 Task: In connecting with others allow connections related notifications turn off.
Action: Mouse moved to (832, 71)
Screenshot: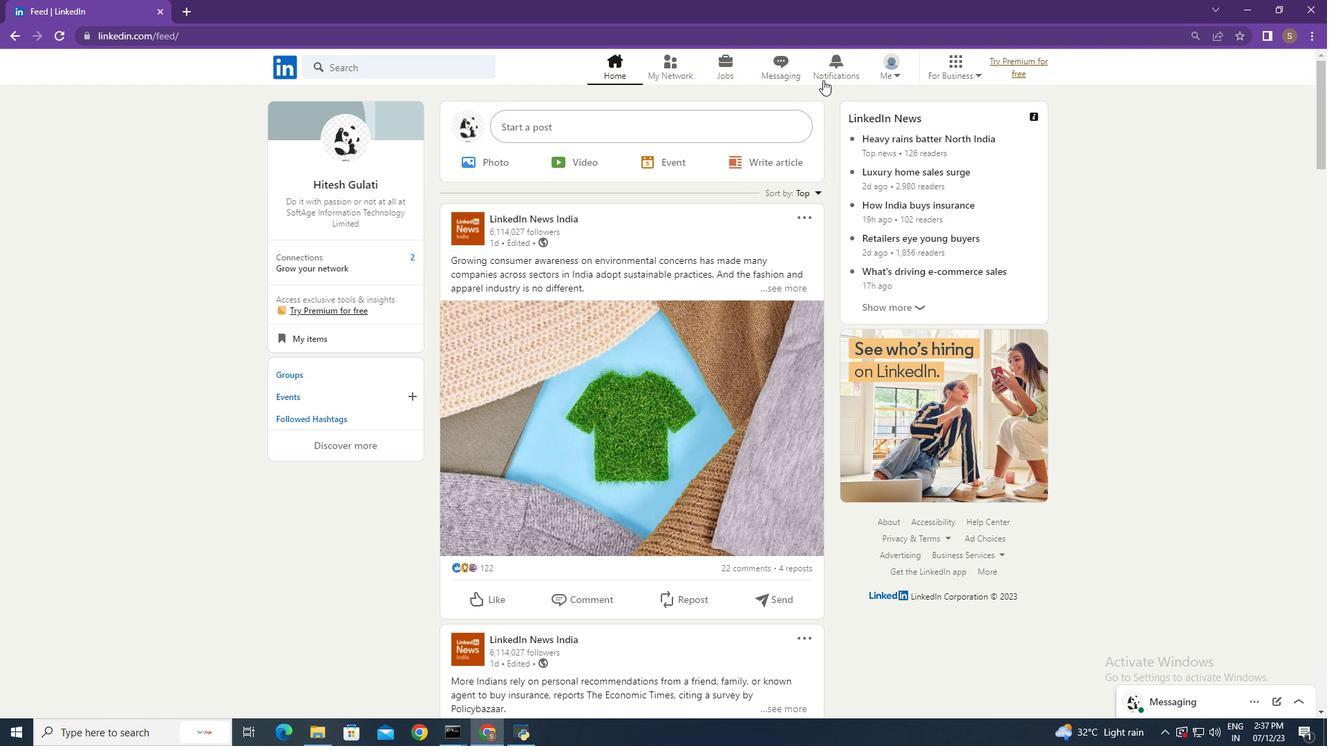 
Action: Mouse pressed left at (832, 71)
Screenshot: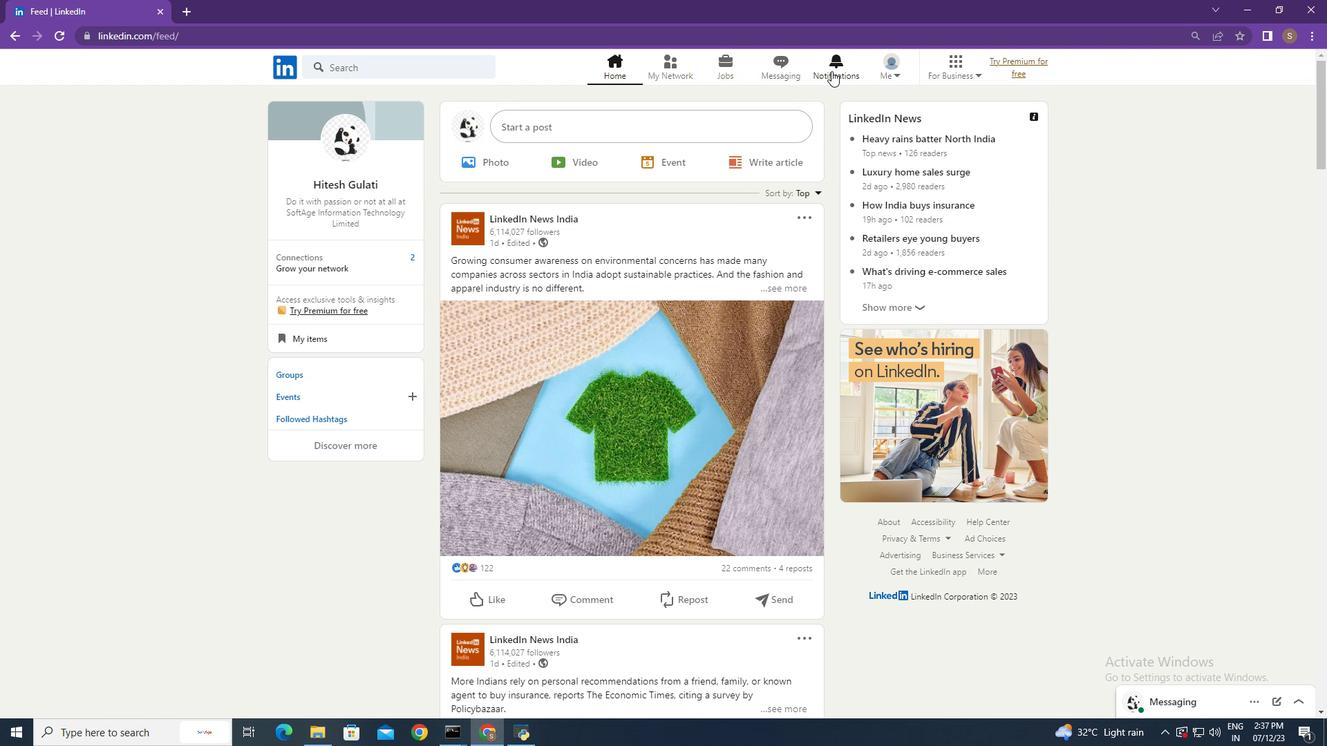 
Action: Mouse moved to (314, 158)
Screenshot: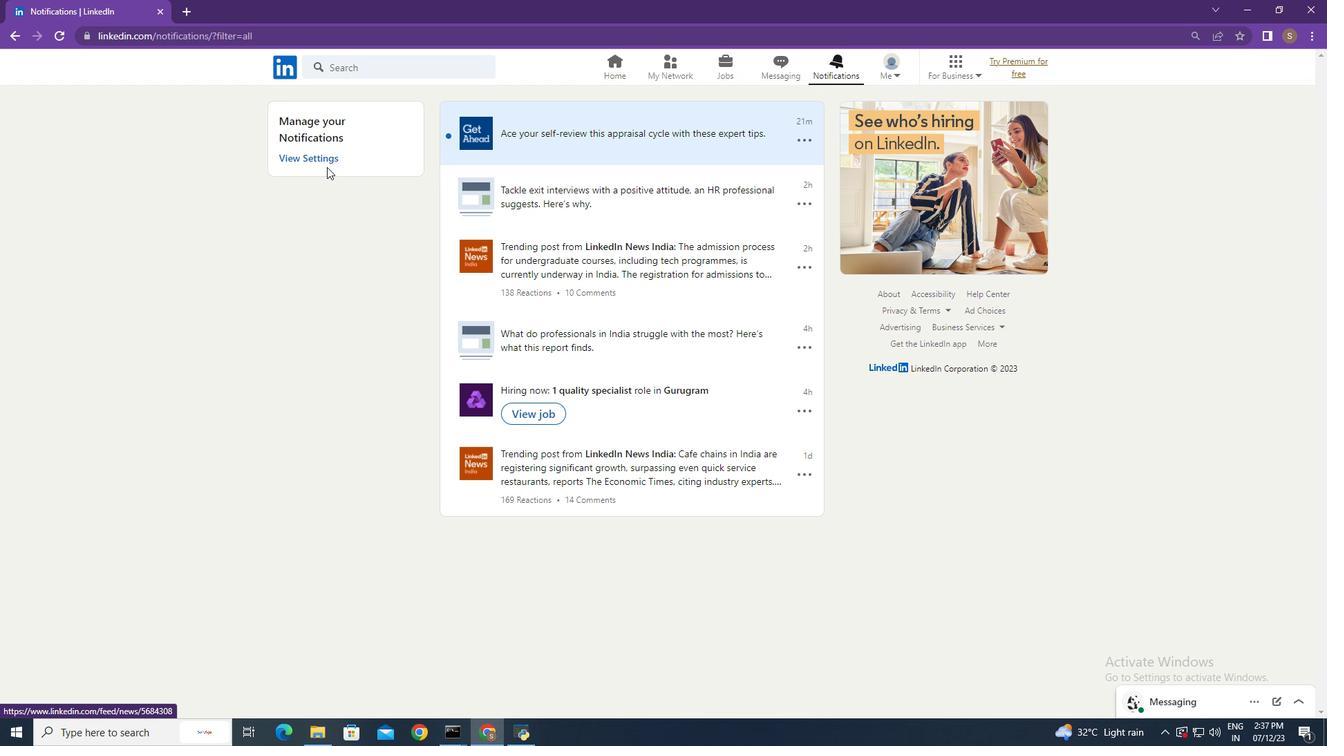 
Action: Mouse pressed left at (314, 158)
Screenshot: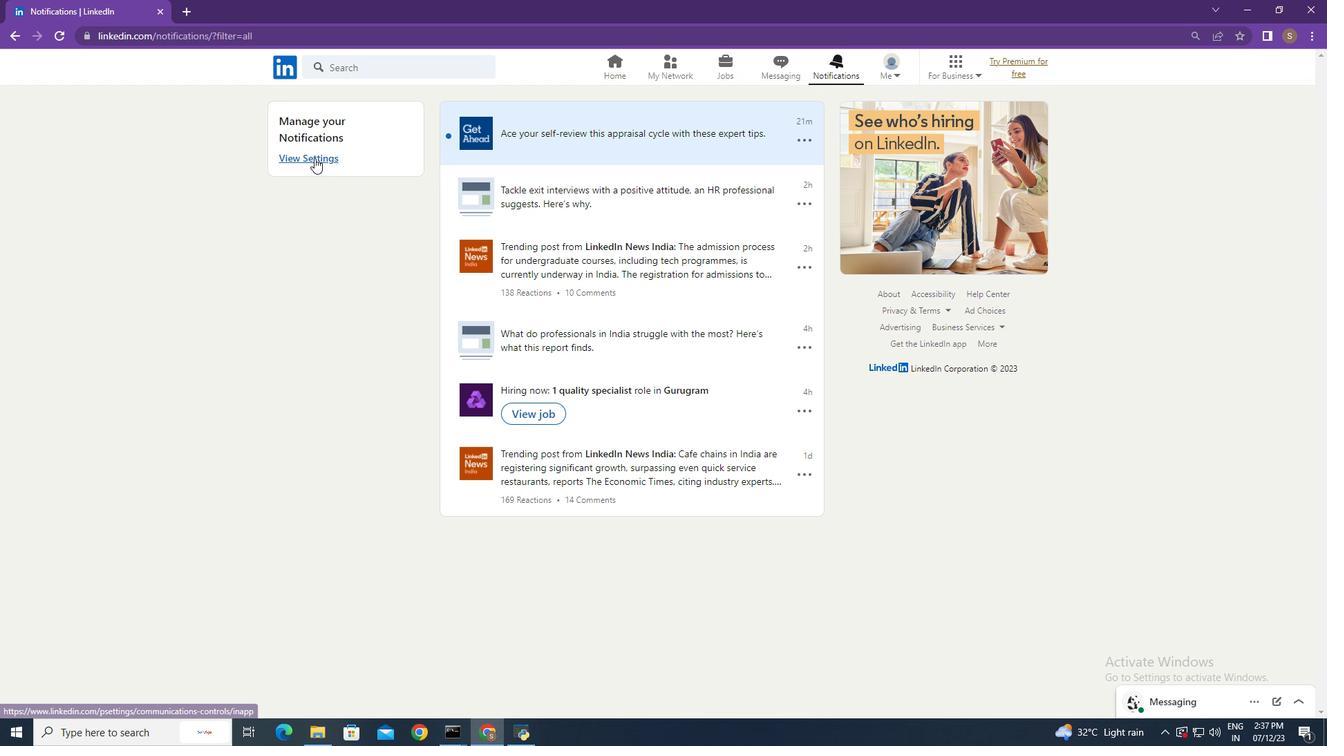 
Action: Mouse moved to (717, 285)
Screenshot: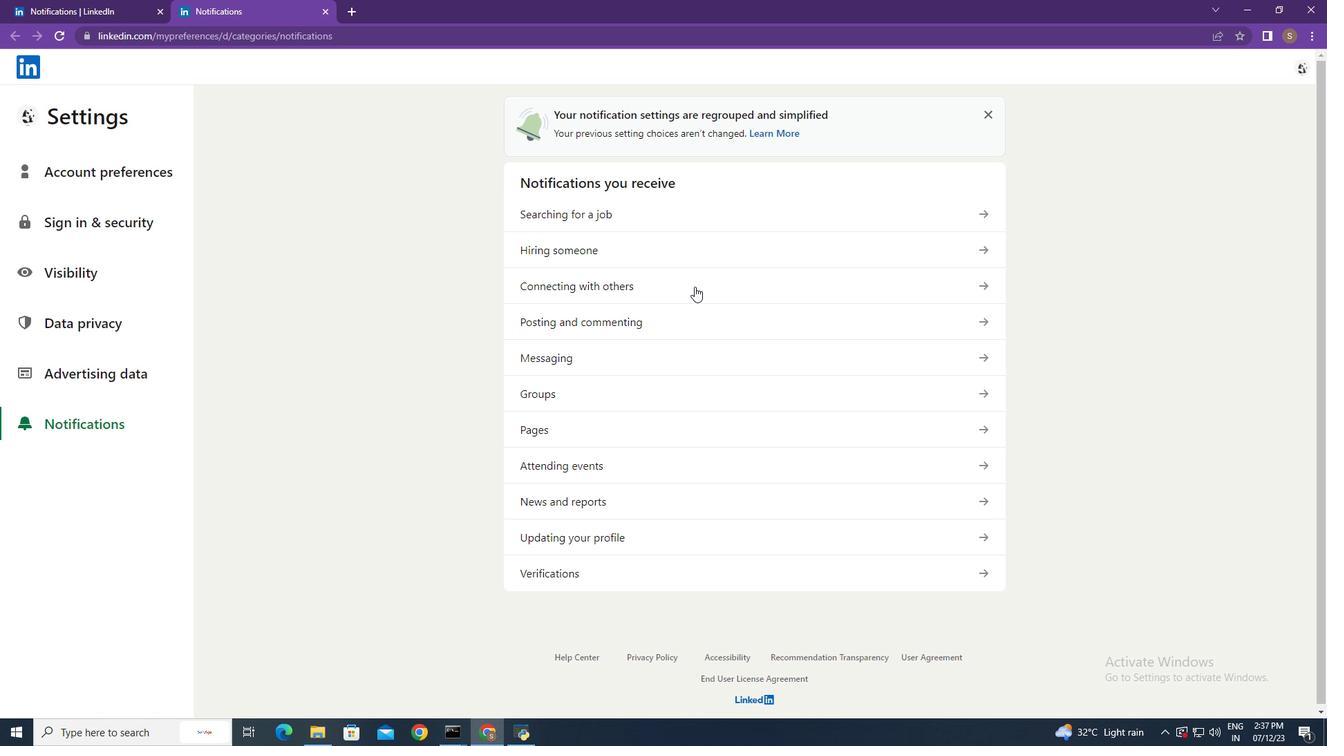 
Action: Mouse pressed left at (717, 285)
Screenshot: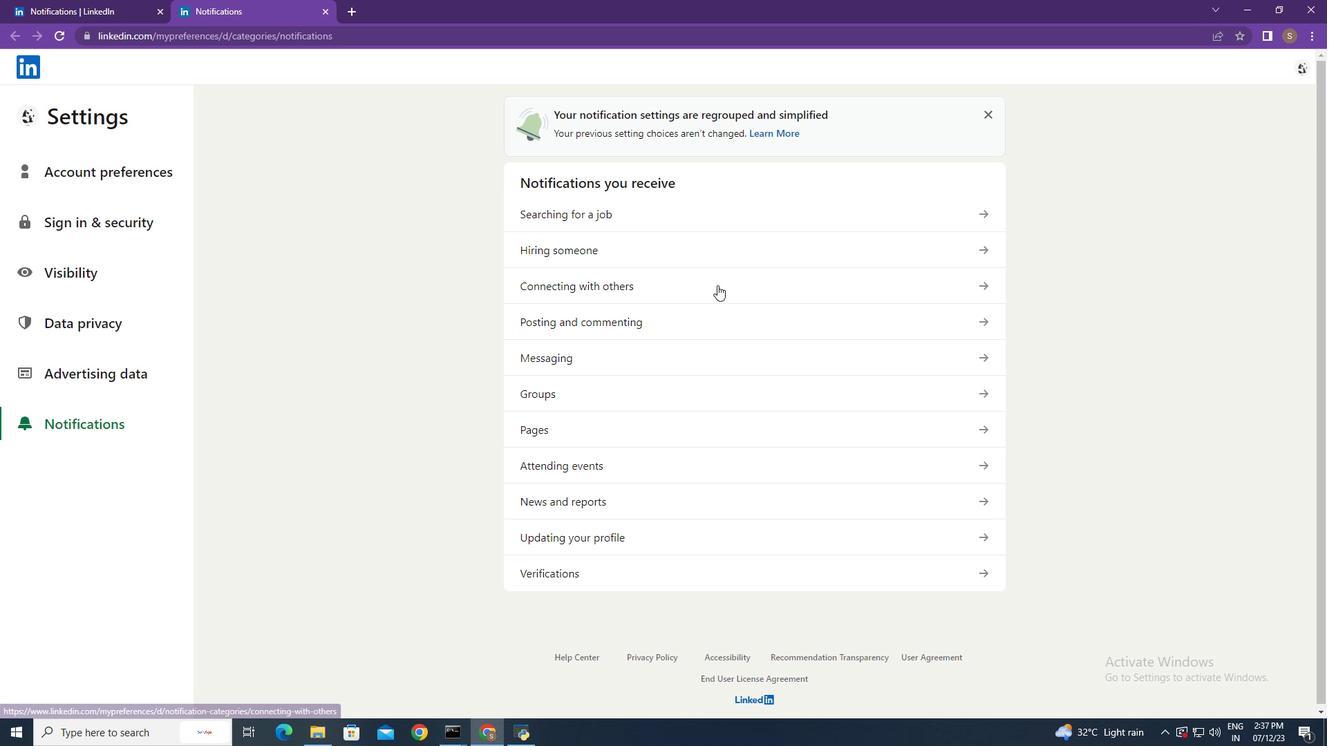 
Action: Mouse moved to (973, 159)
Screenshot: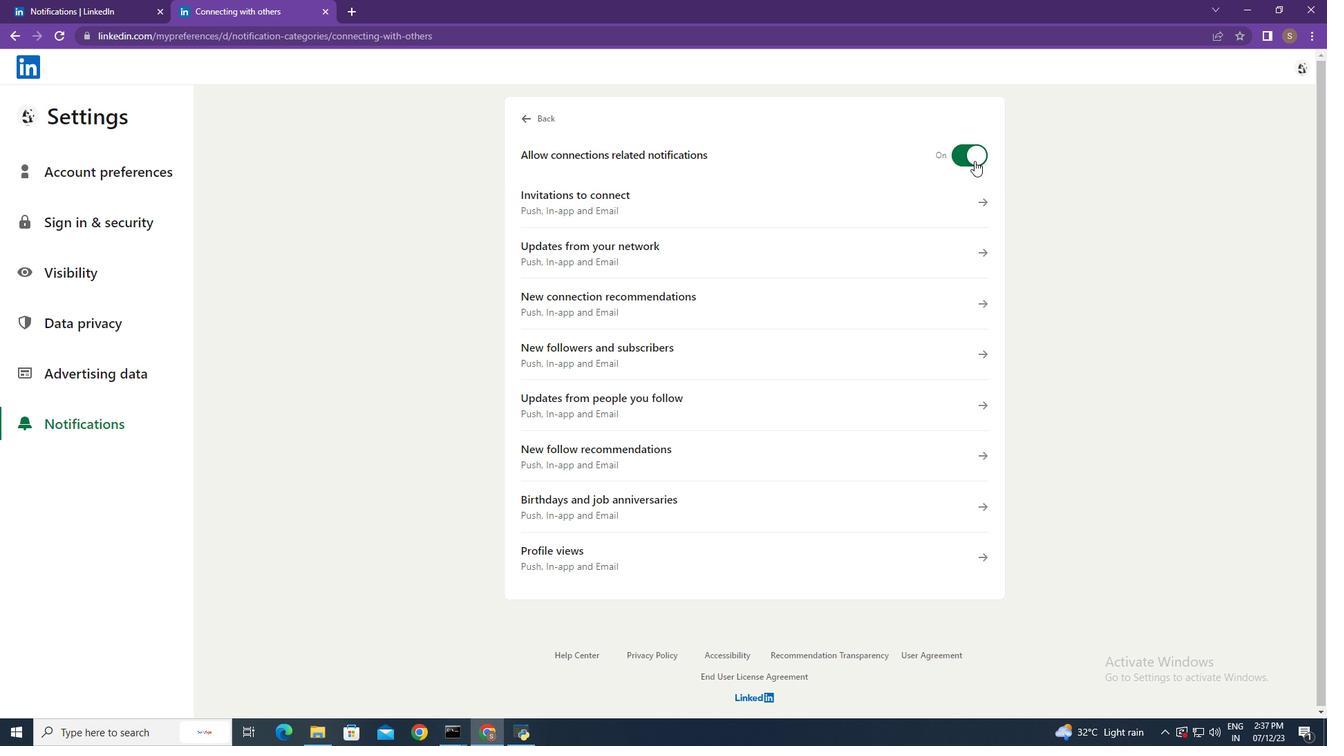 
Action: Mouse pressed left at (973, 159)
Screenshot: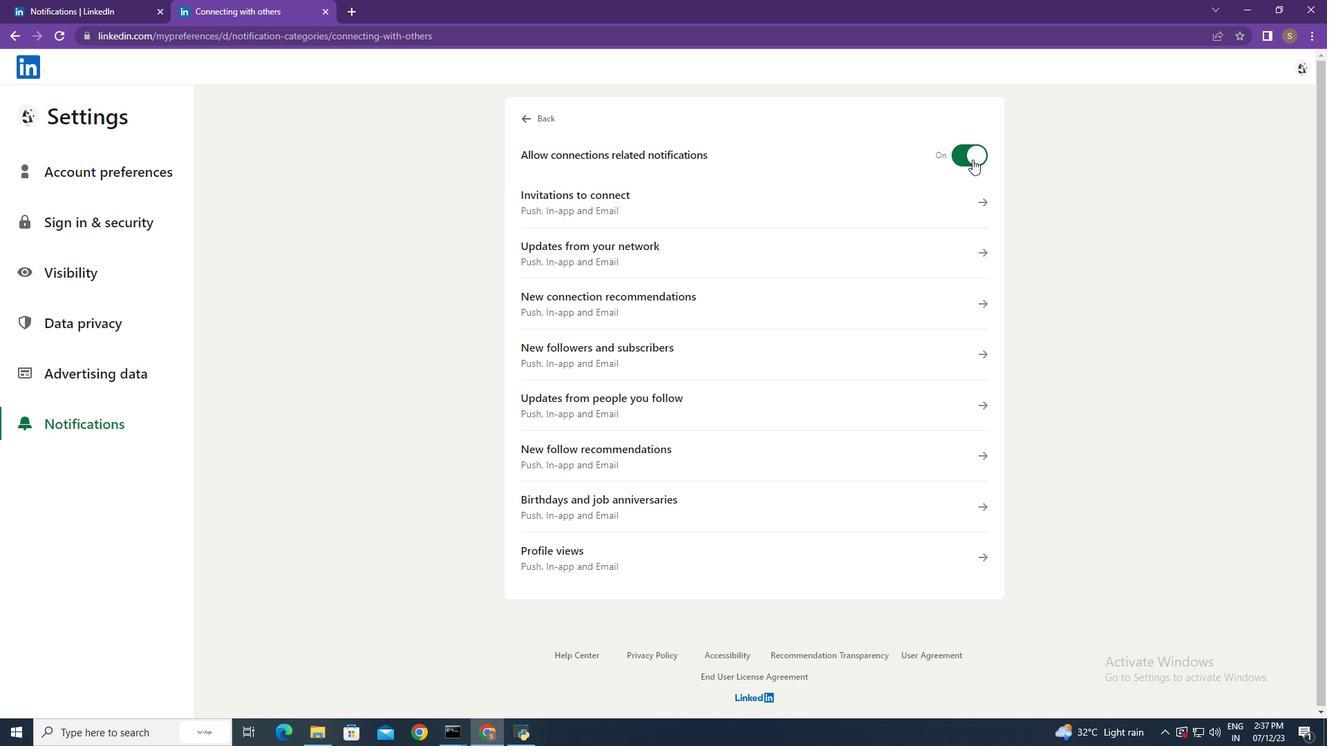 
Action: Mouse moved to (1094, 190)
Screenshot: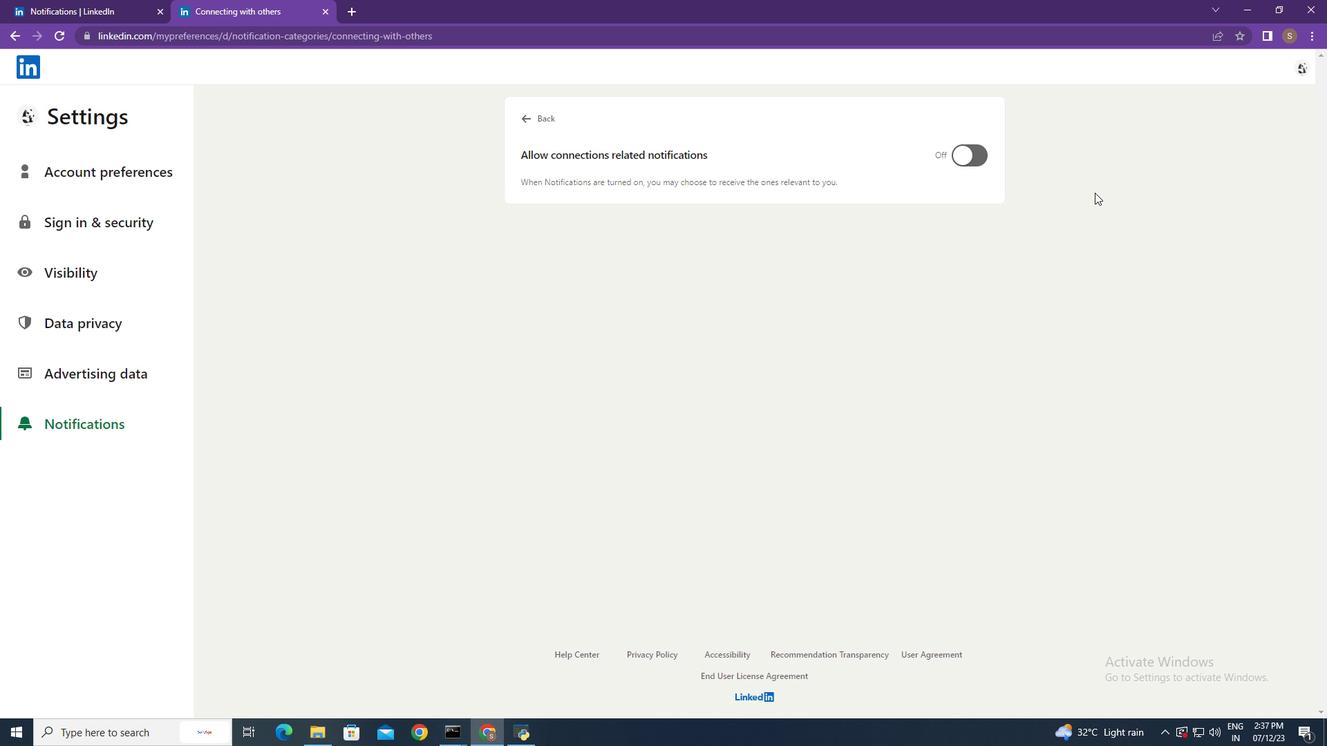 
